 Task: Log work in the project ZirconTech for the issue 'Develop a new tool for automated testing of network security and vulnerability assessments' spent time as '6w 4d 13h 58m' and remaining time as '4w 6d 6h 8m' and move to top of backlog. Now add the issue to the epic 'Problem Management Process Improvement'.
Action: Mouse moved to (718, 368)
Screenshot: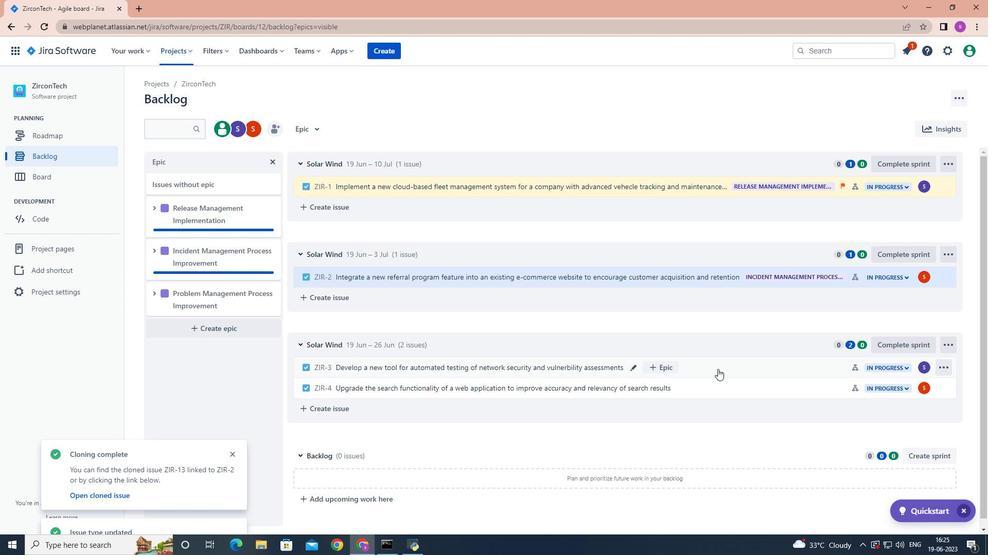 
Action: Mouse pressed left at (718, 368)
Screenshot: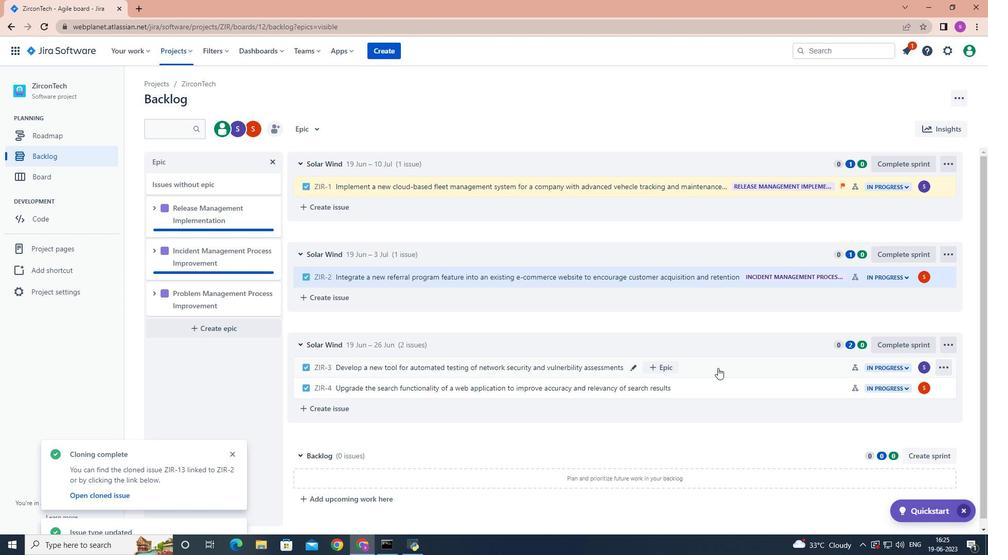 
Action: Mouse moved to (943, 160)
Screenshot: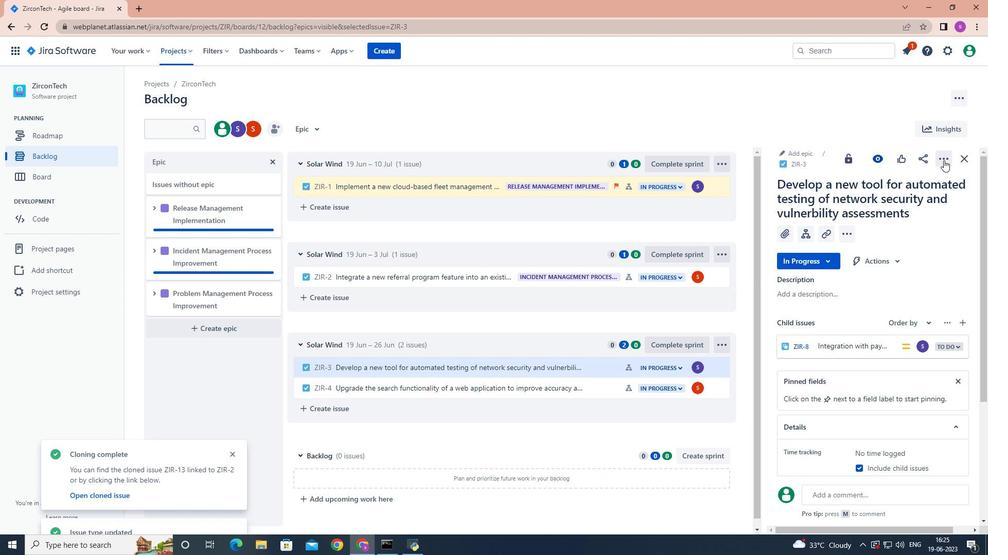 
Action: Mouse pressed left at (943, 160)
Screenshot: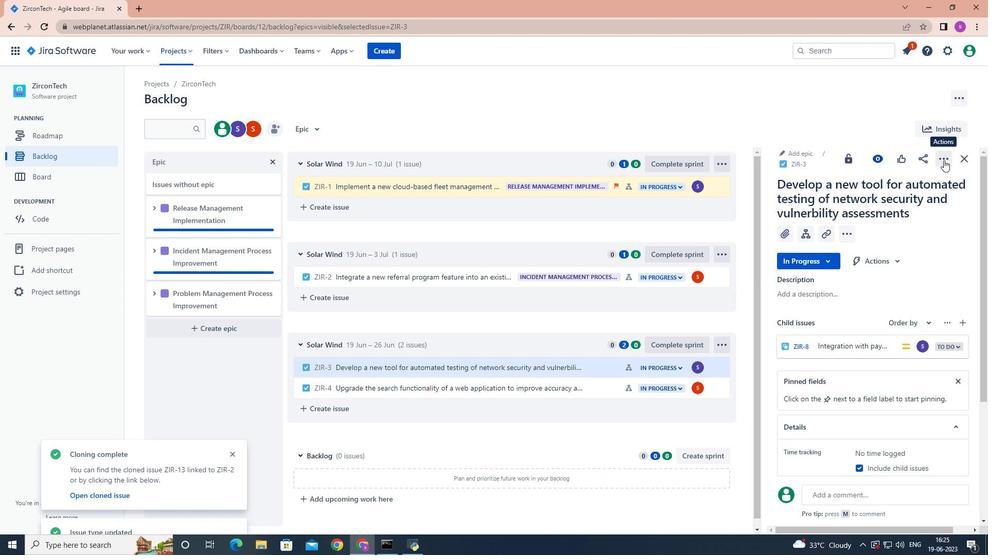
Action: Mouse moved to (903, 188)
Screenshot: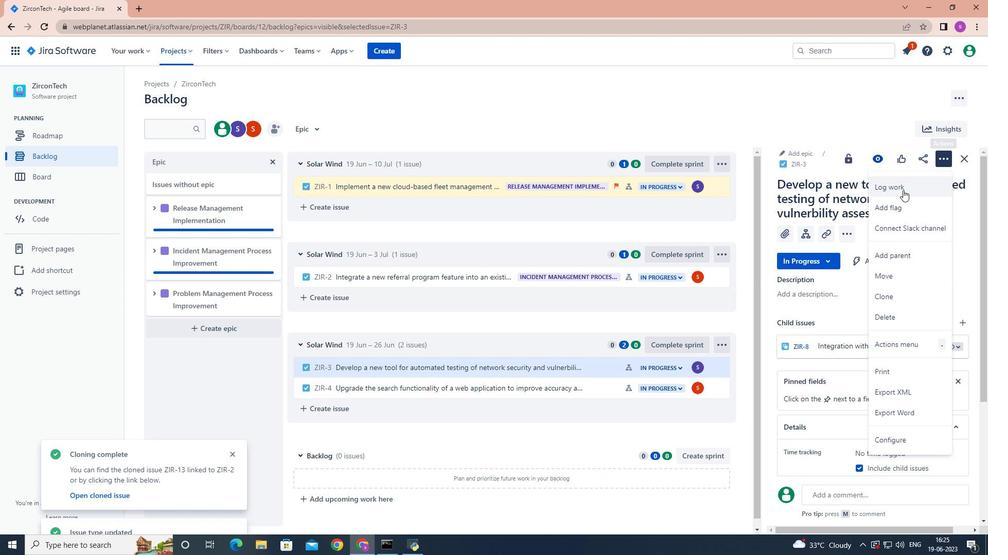 
Action: Mouse pressed left at (903, 188)
Screenshot: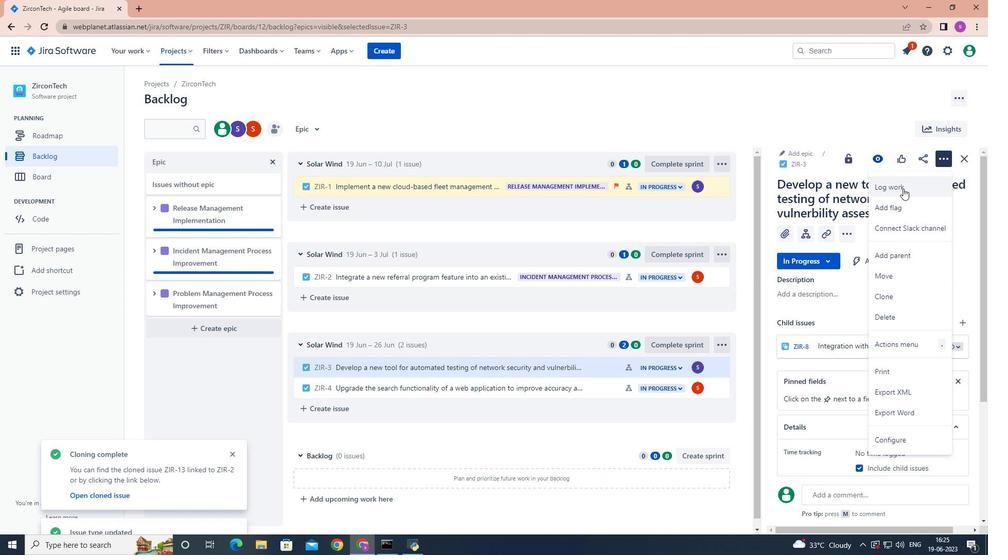 
Action: Mouse moved to (385, 196)
Screenshot: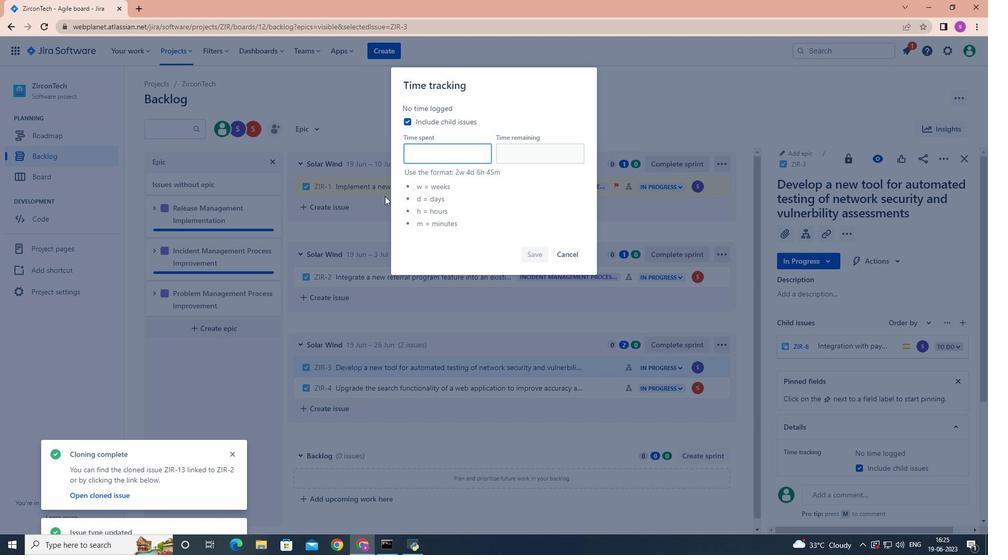 
Action: Key pressed 6w<Key.space>4d<Key.space>13h<Key.space>58m
Screenshot: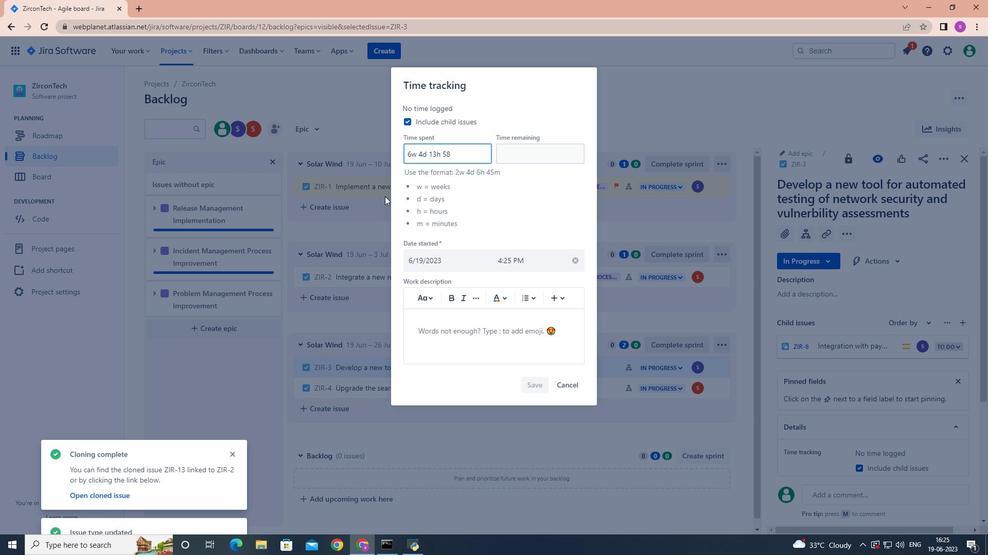 
Action: Mouse moved to (540, 149)
Screenshot: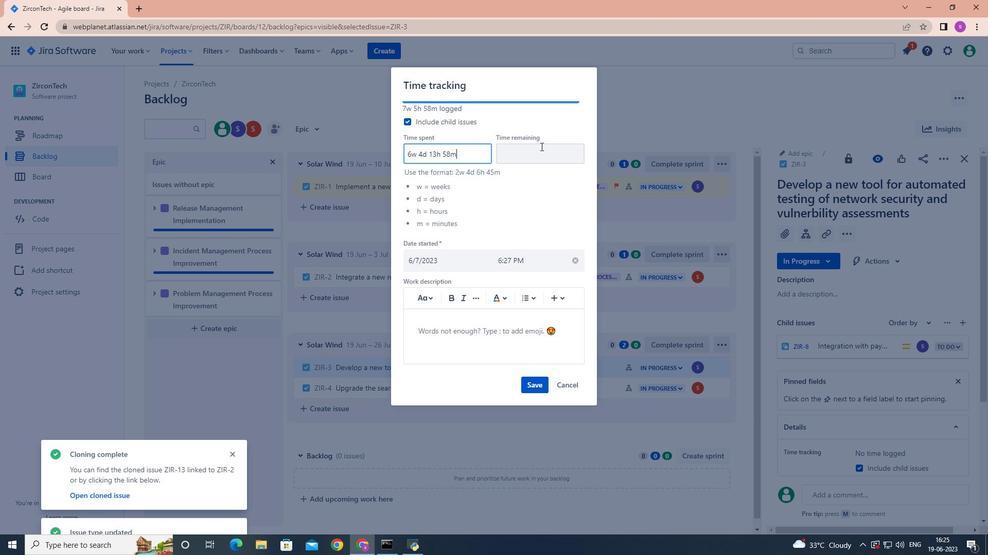 
Action: Mouse pressed left at (540, 149)
Screenshot: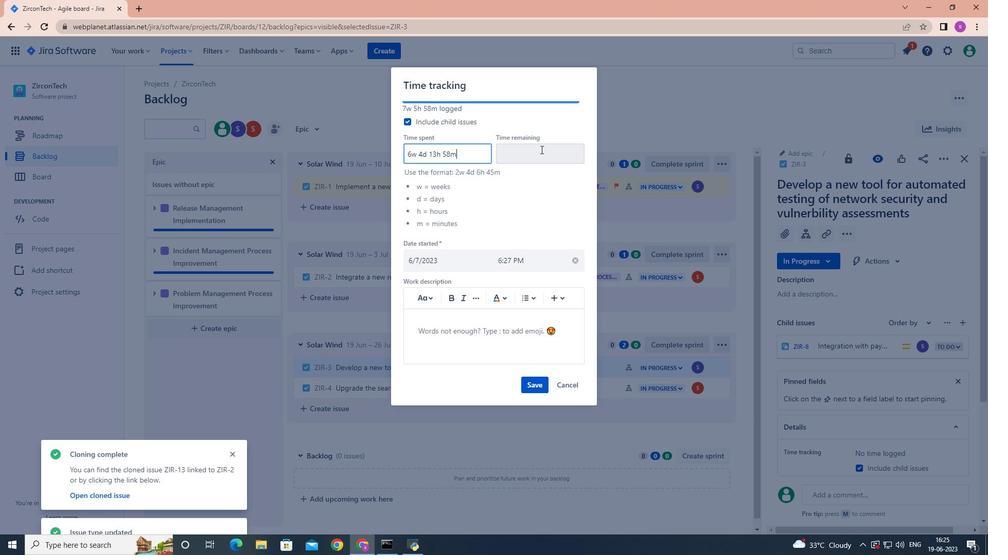 
Action: Mouse moved to (541, 149)
Screenshot: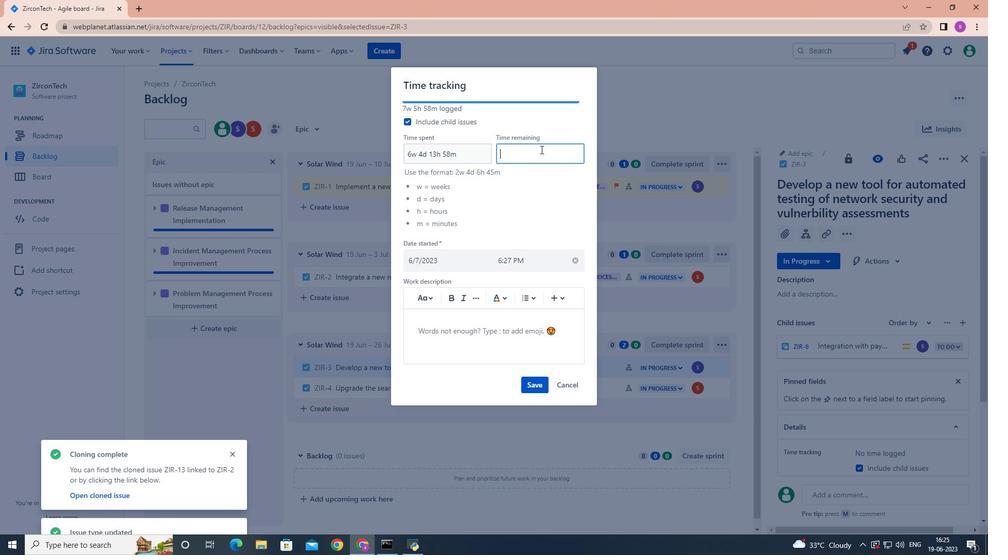 
Action: Key pressed 4w<Key.space>6d<Key.space>6h<Key.space>8m
Screenshot: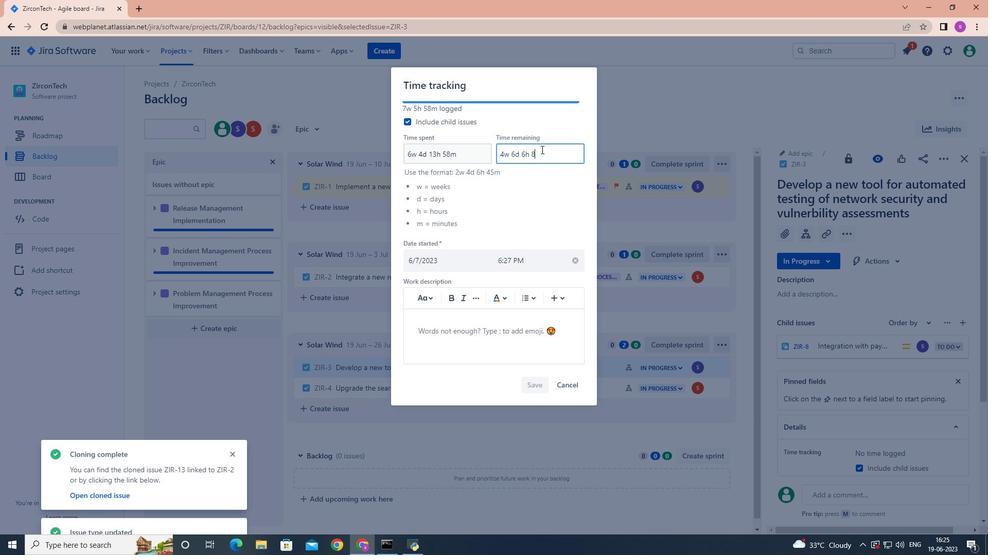 
Action: Mouse moved to (531, 382)
Screenshot: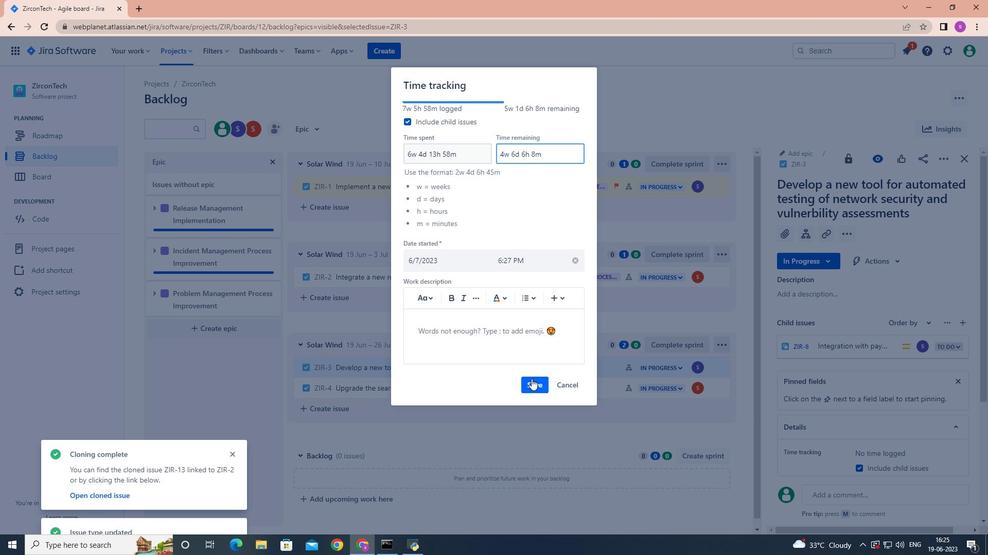 
Action: Mouse pressed left at (531, 382)
Screenshot: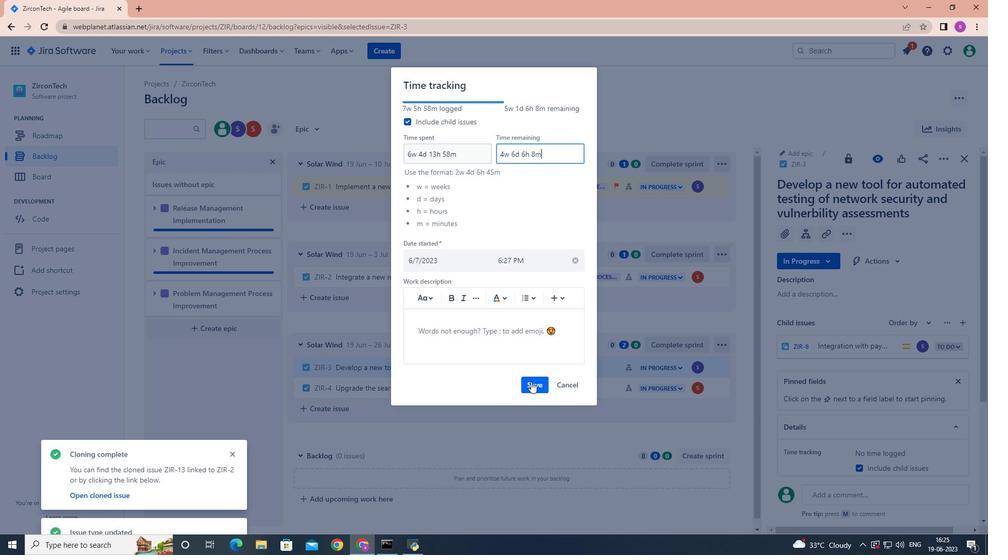 
Action: Mouse moved to (718, 369)
Screenshot: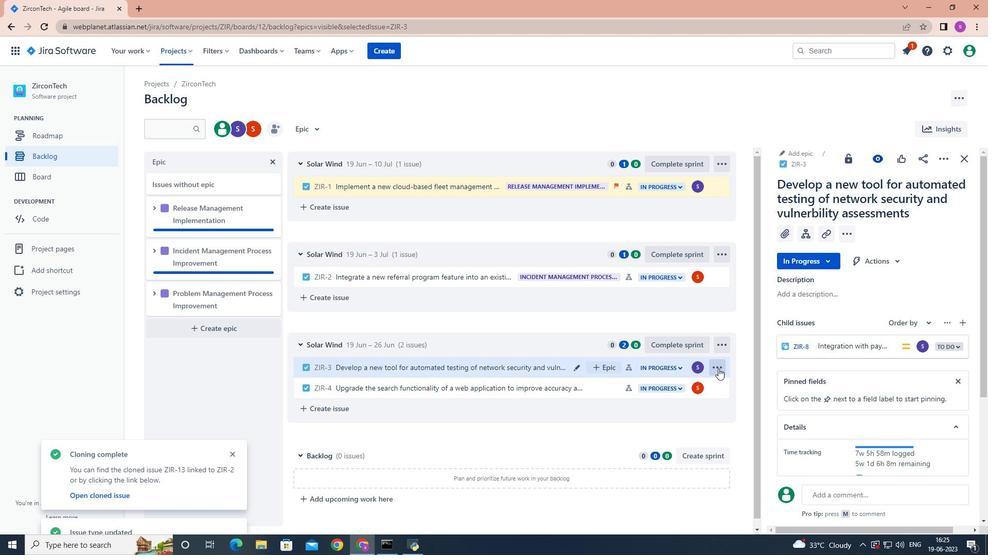 
Action: Mouse pressed left at (718, 369)
Screenshot: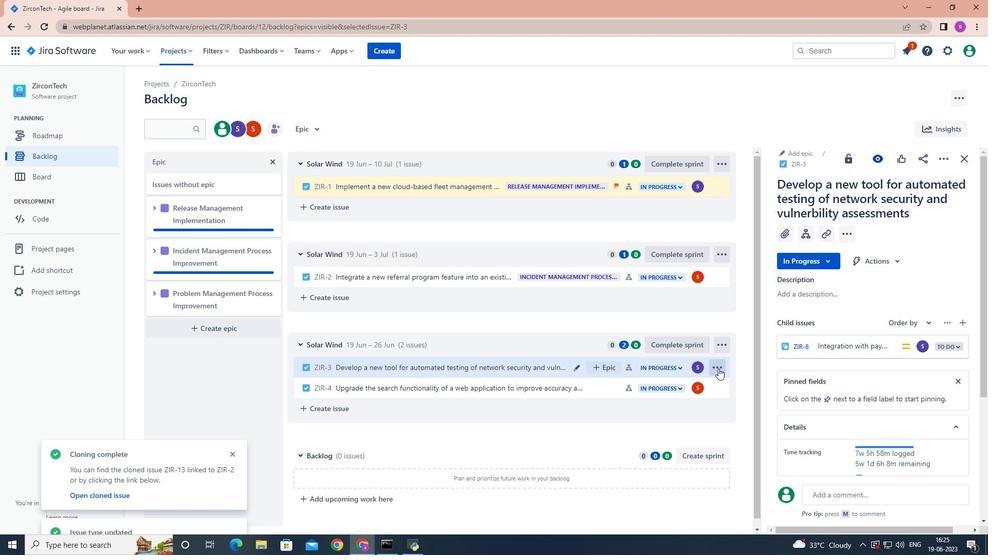
Action: Mouse moved to (702, 325)
Screenshot: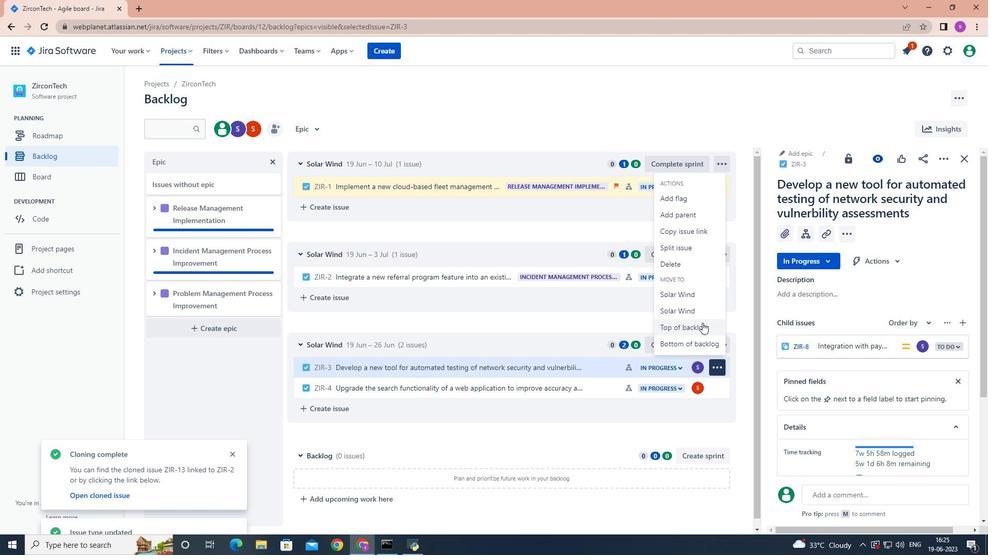 
Action: Mouse pressed left at (702, 325)
Screenshot: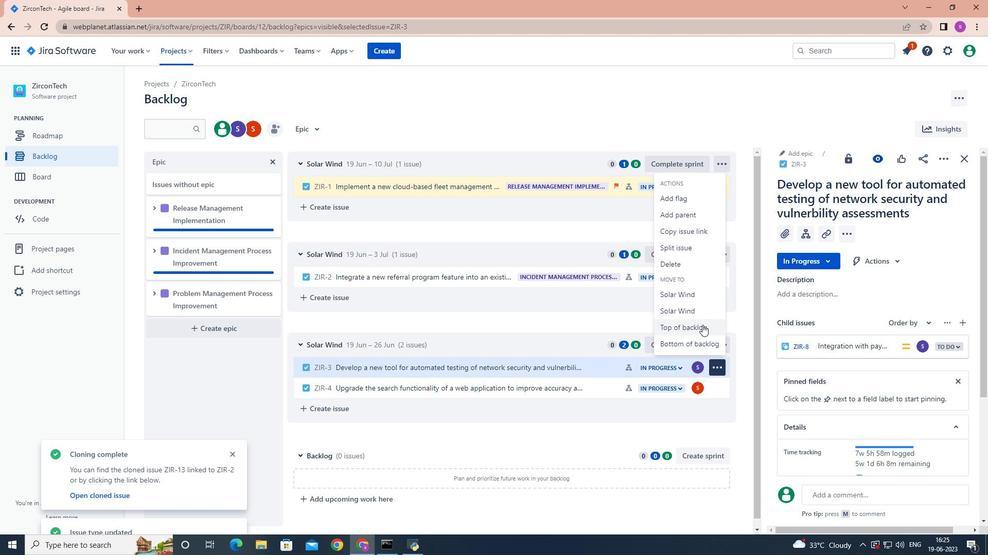 
Action: Mouse moved to (530, 163)
Screenshot: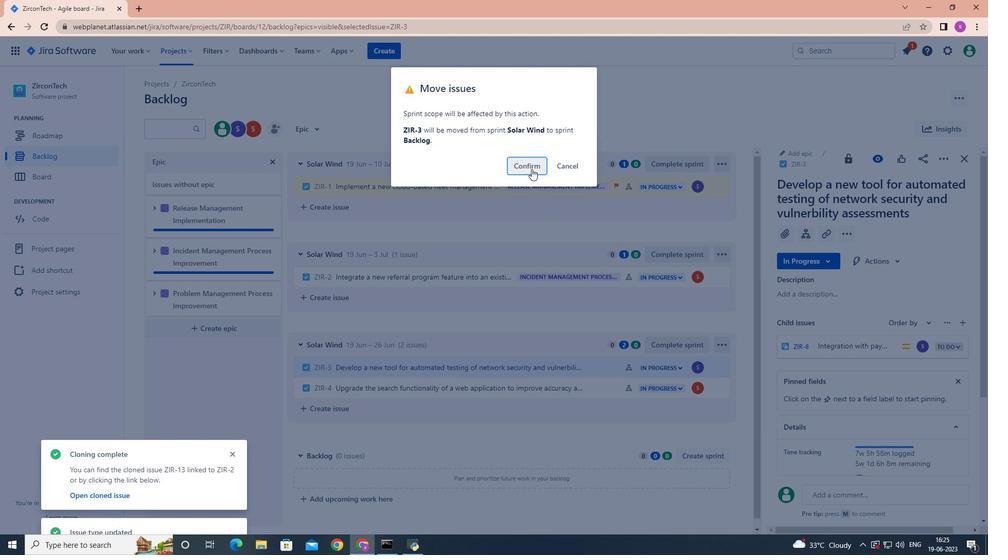 
Action: Mouse pressed left at (530, 163)
Screenshot: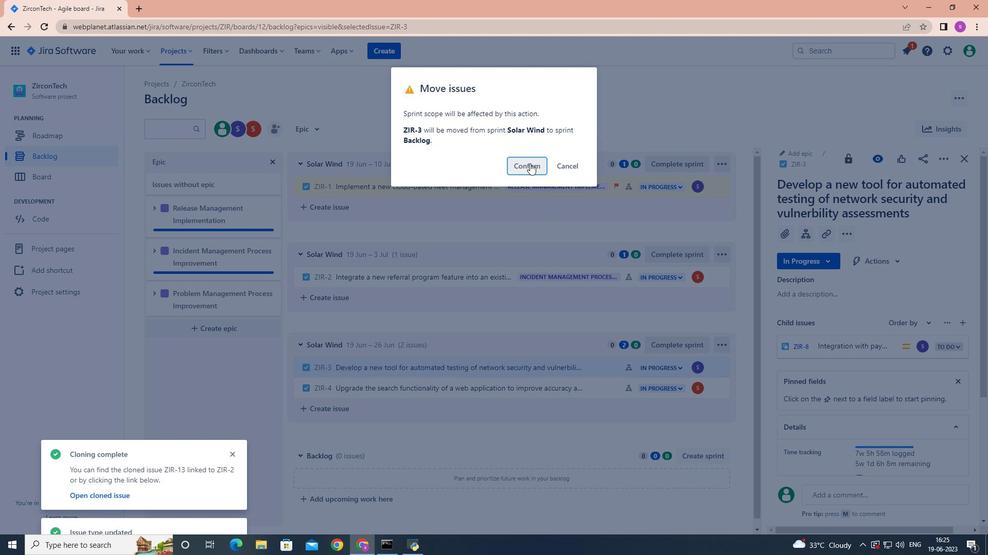 
Action: Mouse moved to (605, 456)
Screenshot: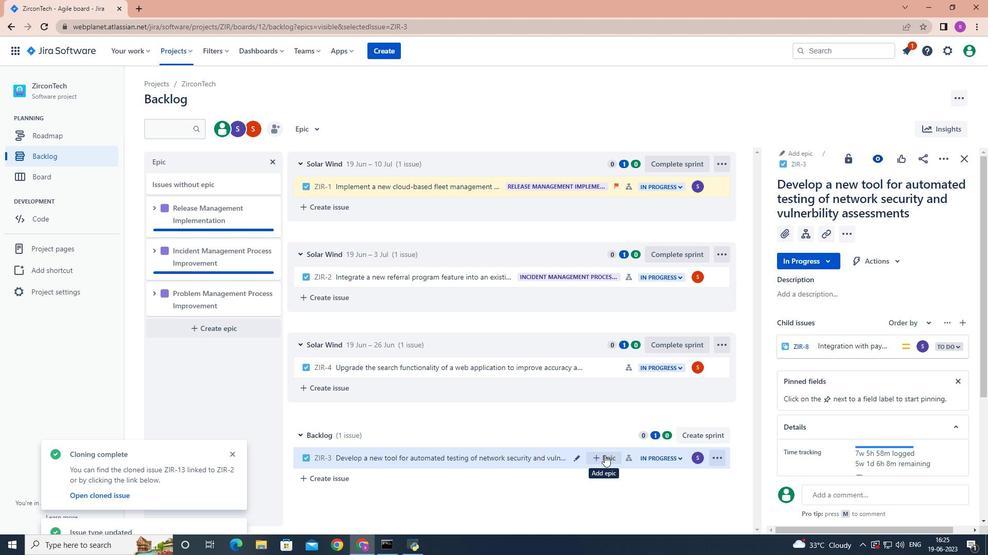 
Action: Mouse pressed left at (605, 456)
Screenshot: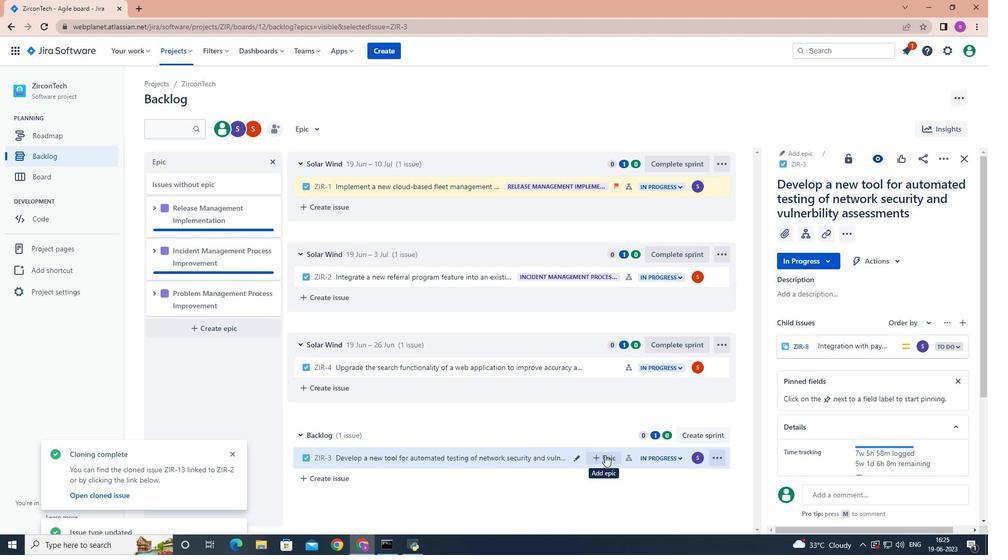 
Action: Mouse moved to (665, 493)
Screenshot: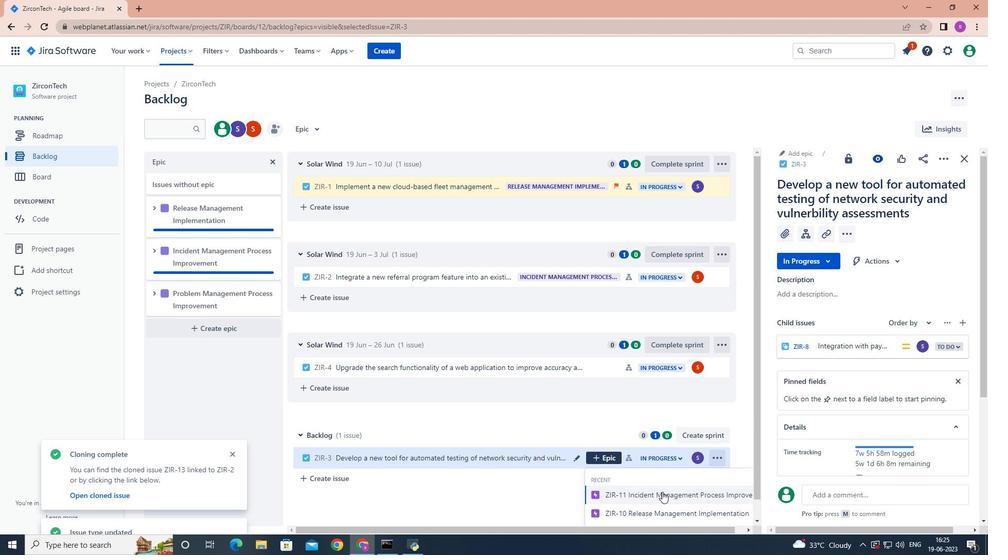 
Action: Mouse scrolled (665, 492) with delta (0, 0)
Screenshot: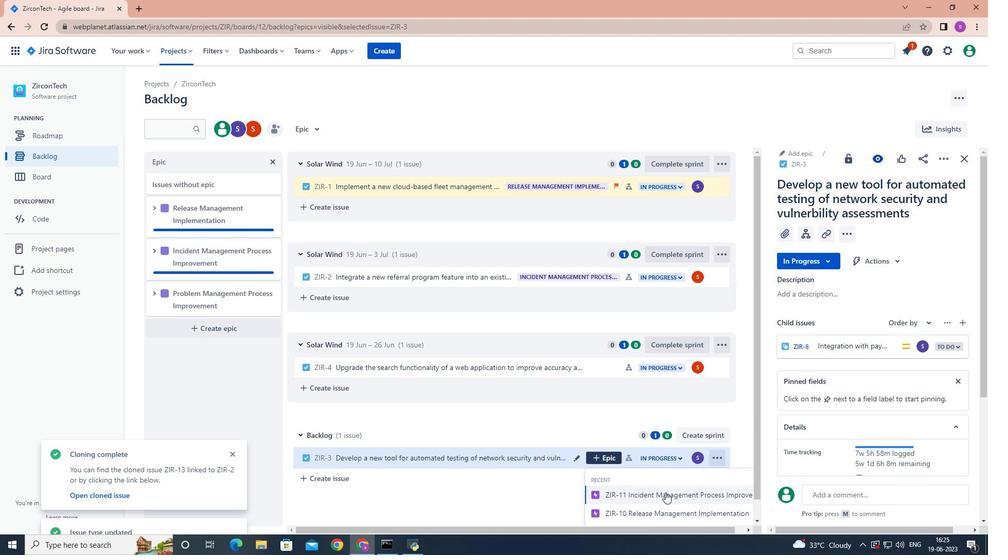 
Action: Mouse moved to (668, 493)
Screenshot: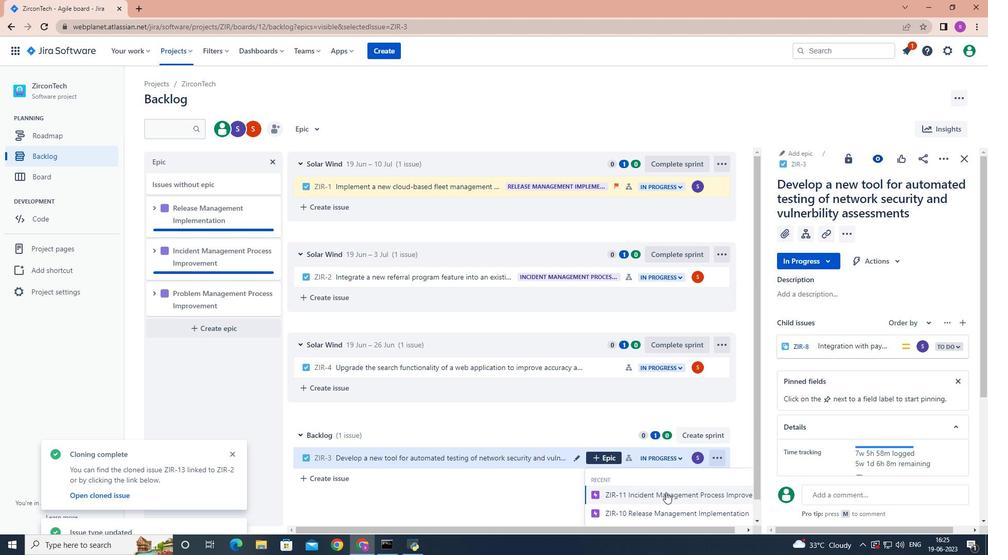 
Action: Mouse scrolled (668, 492) with delta (0, 0)
Screenshot: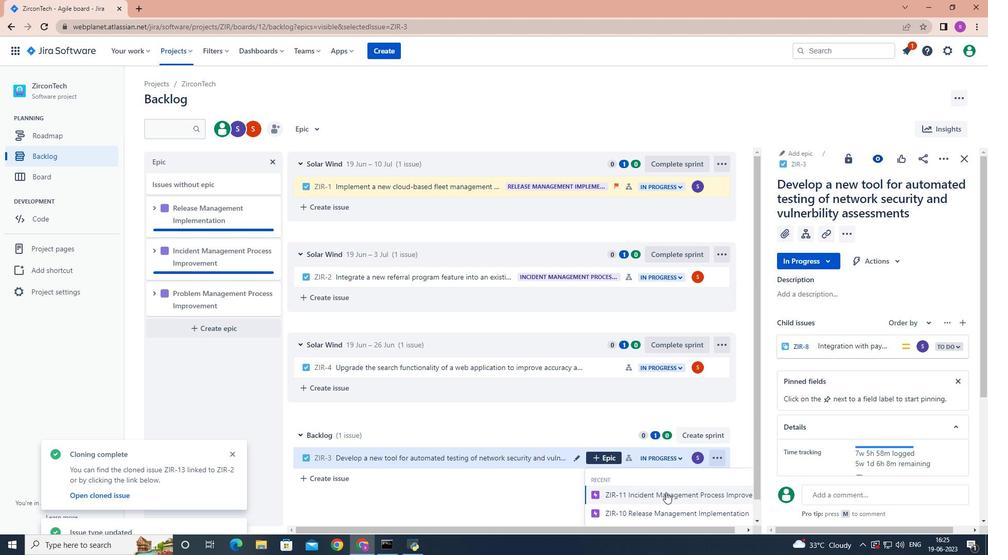 
Action: Mouse moved to (678, 493)
Screenshot: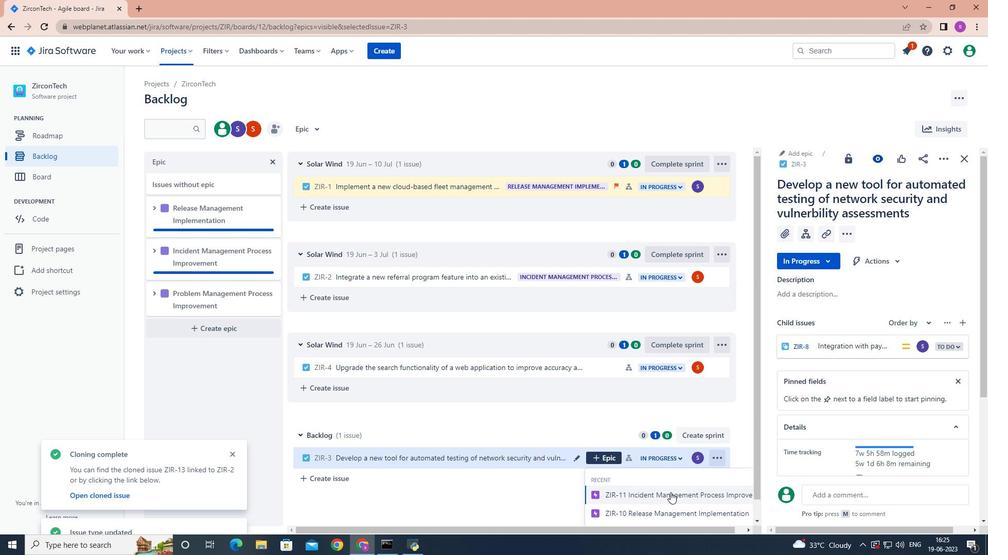 
Action: Mouse scrolled (678, 493) with delta (0, 0)
Screenshot: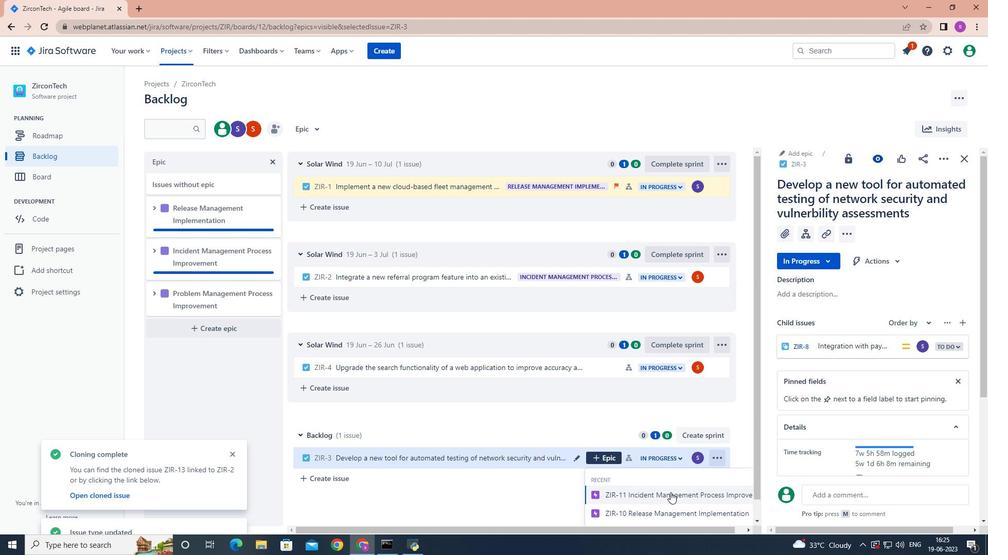 
Action: Mouse moved to (760, 503)
Screenshot: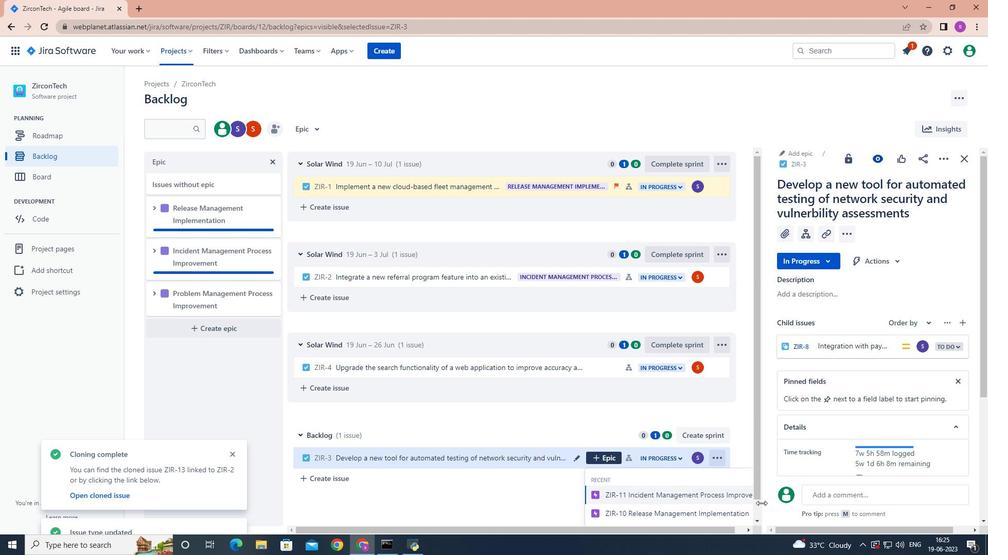 
Action: Mouse scrolled (760, 503) with delta (0, 0)
Screenshot: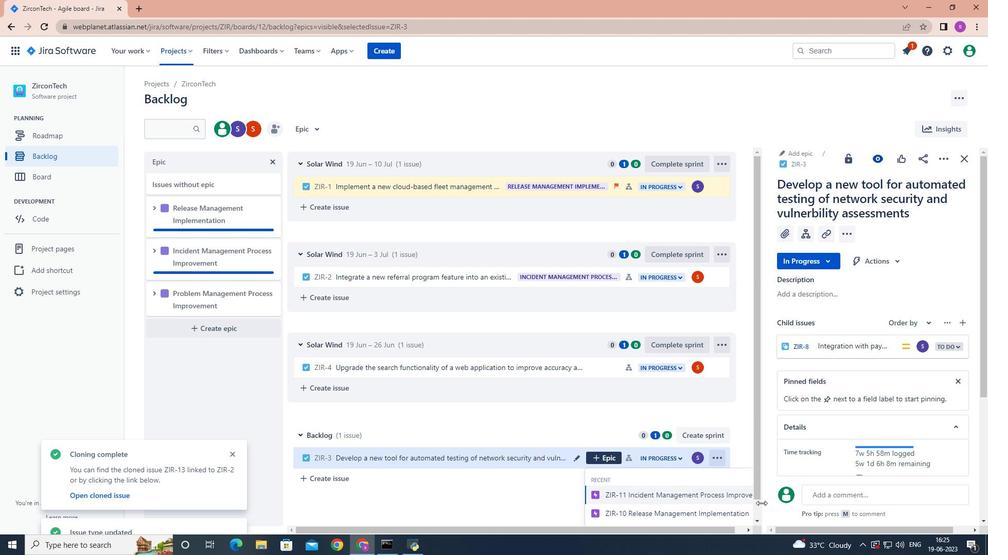 
Action: Mouse moved to (760, 503)
Screenshot: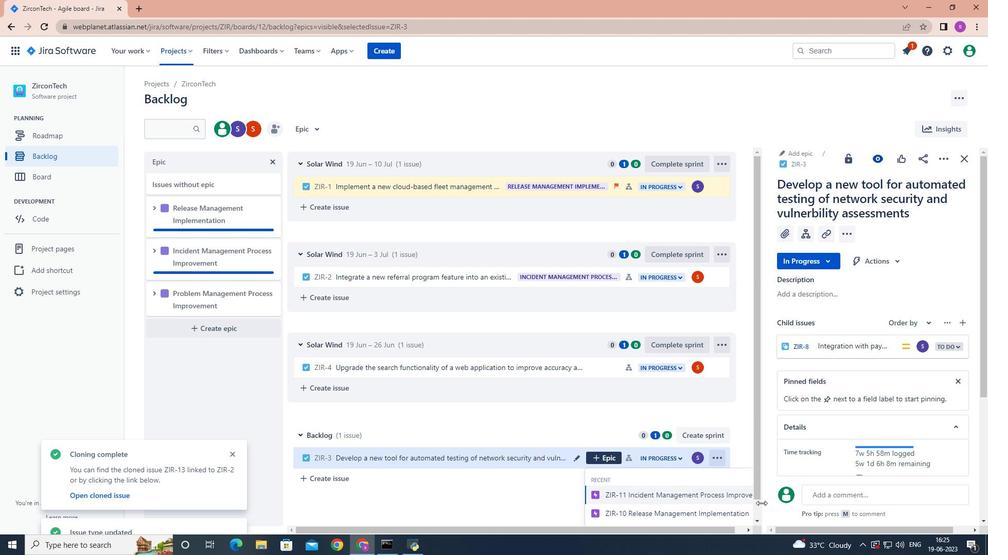 
Action: Mouse scrolled (760, 503) with delta (0, 0)
Screenshot: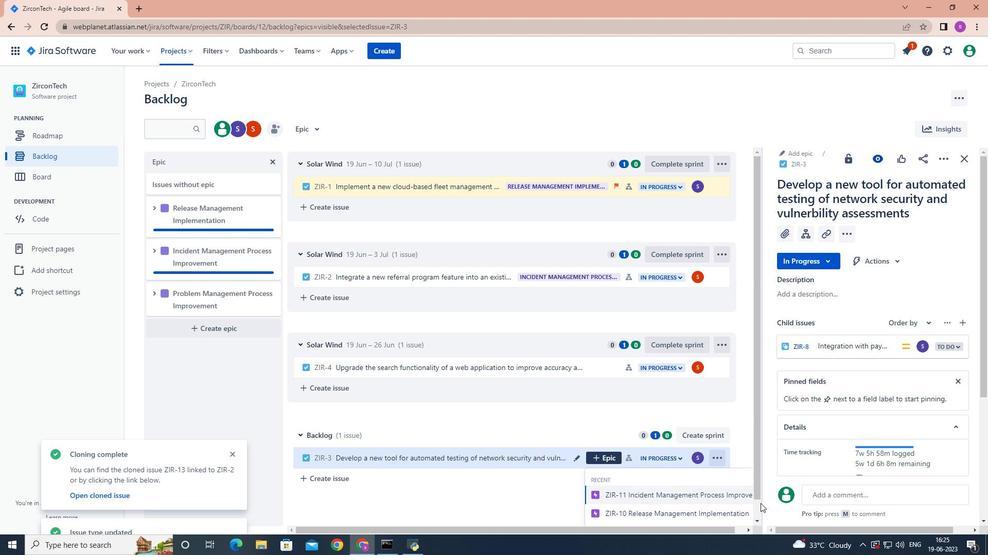 
Action: Mouse moved to (760, 503)
Screenshot: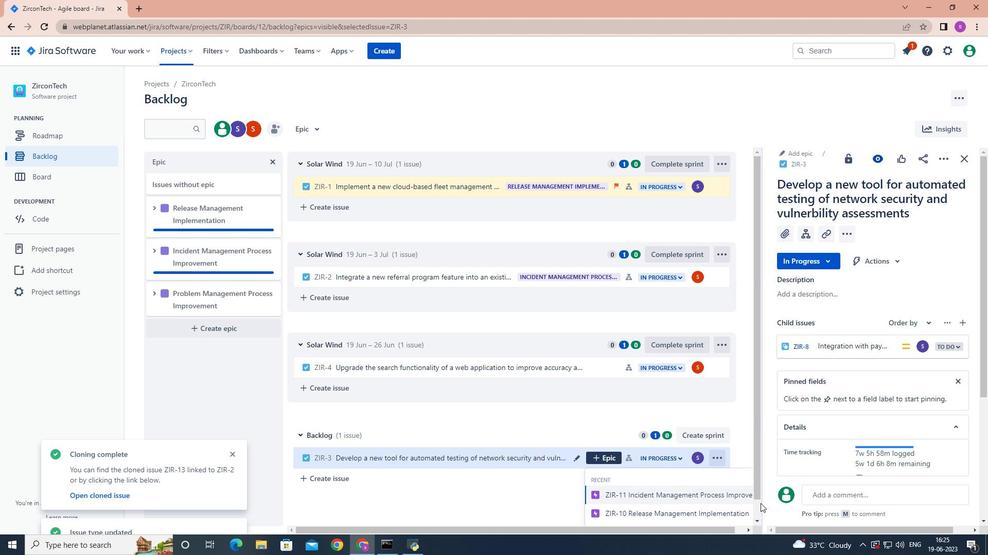 
Action: Mouse scrolled (760, 503) with delta (0, 0)
Screenshot: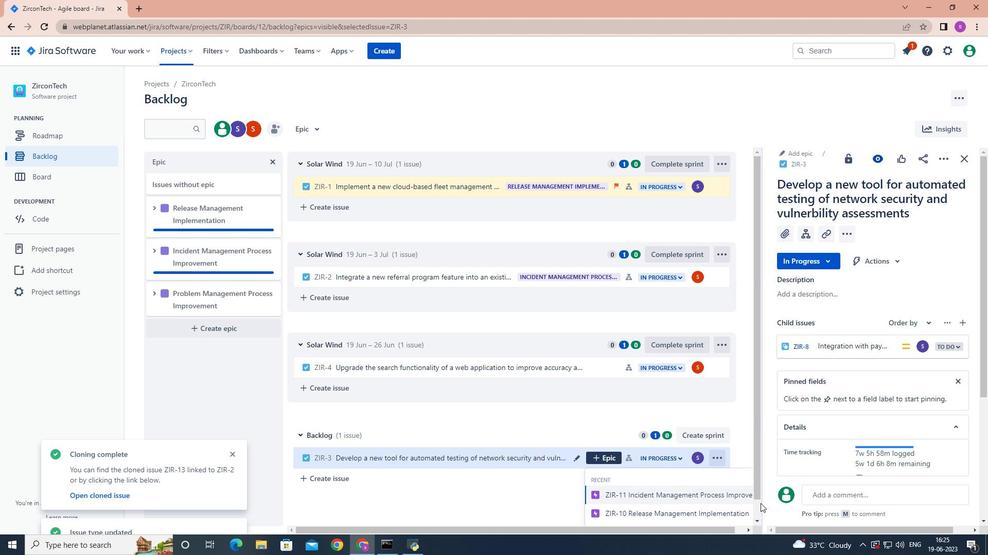 
Action: Mouse moved to (760, 503)
Screenshot: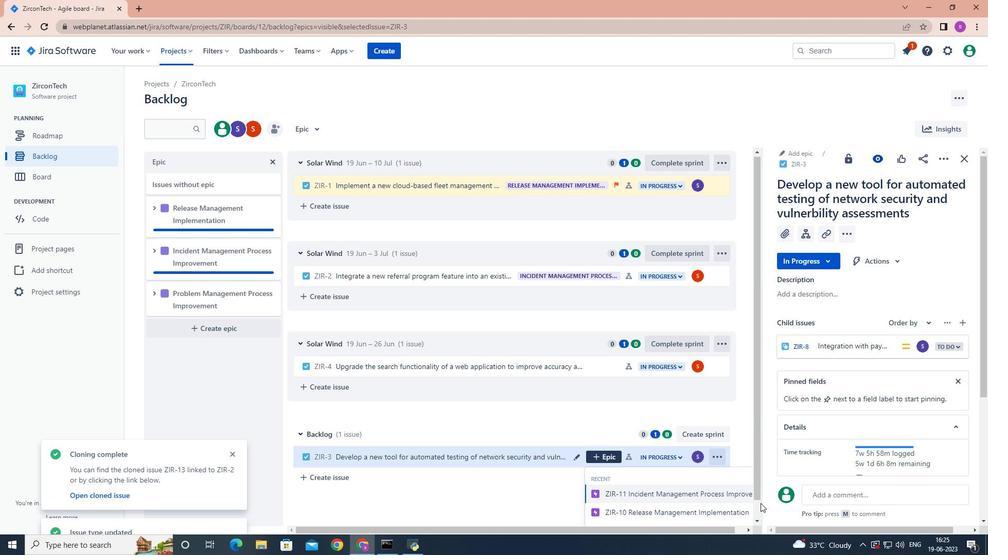 
Action: Mouse scrolled (760, 503) with delta (0, 0)
Screenshot: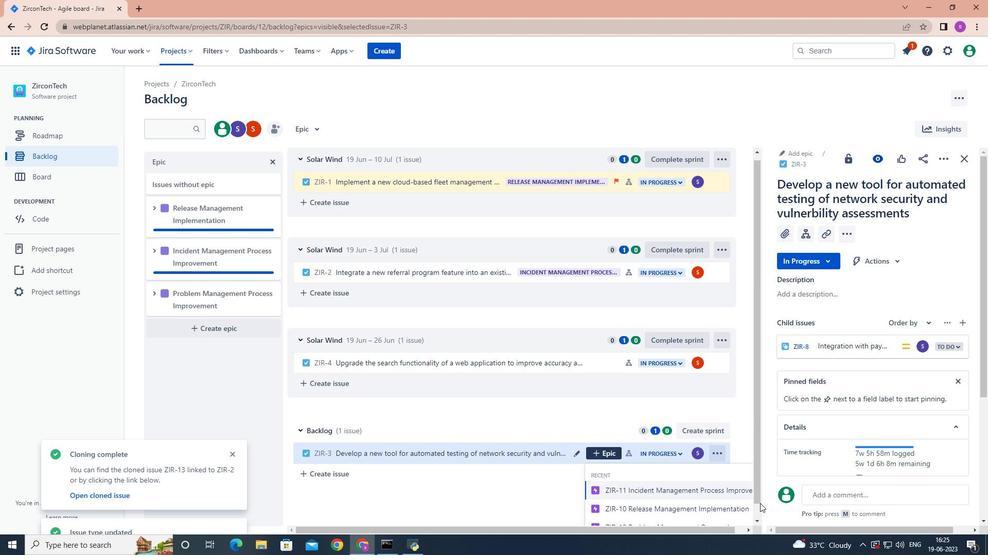 
Action: Mouse moved to (756, 503)
Screenshot: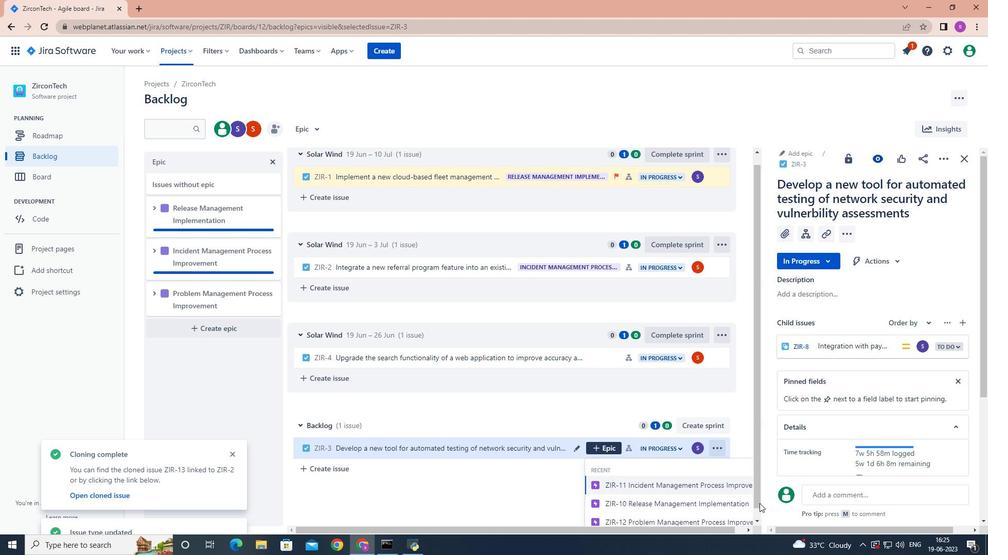 
Action: Mouse scrolled (756, 502) with delta (0, 0)
Screenshot: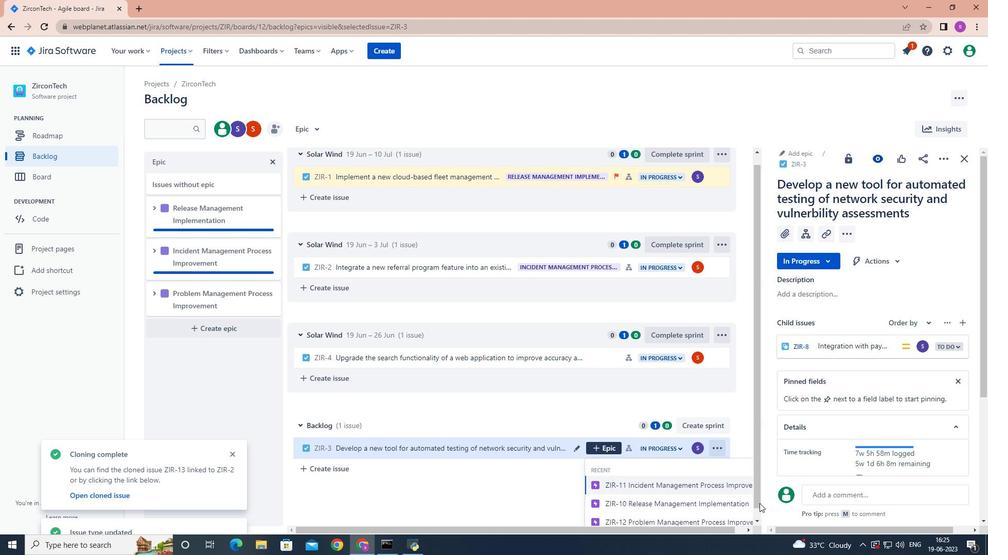 
Action: Mouse moved to (702, 512)
Screenshot: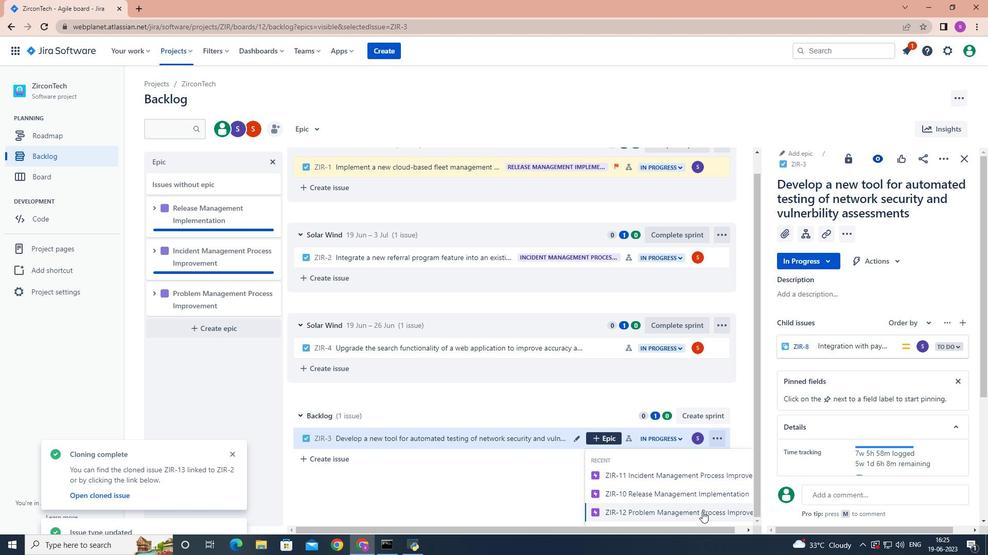 
Action: Mouse pressed left at (702, 512)
Screenshot: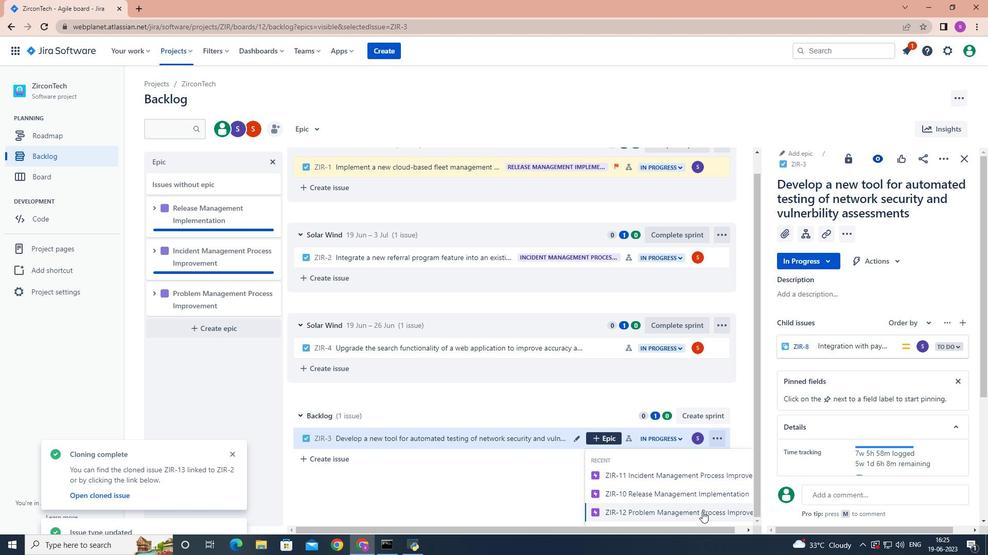 
Action: Mouse moved to (678, 506)
Screenshot: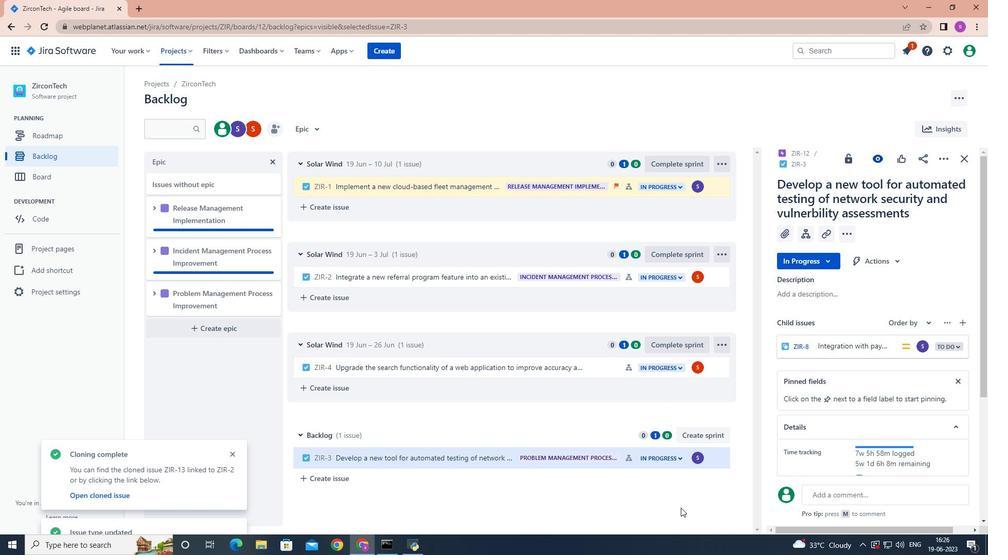 
